 Task: Use Offroad Long Effect in this video Movie B.mp4
Action: Mouse moved to (355, 150)
Screenshot: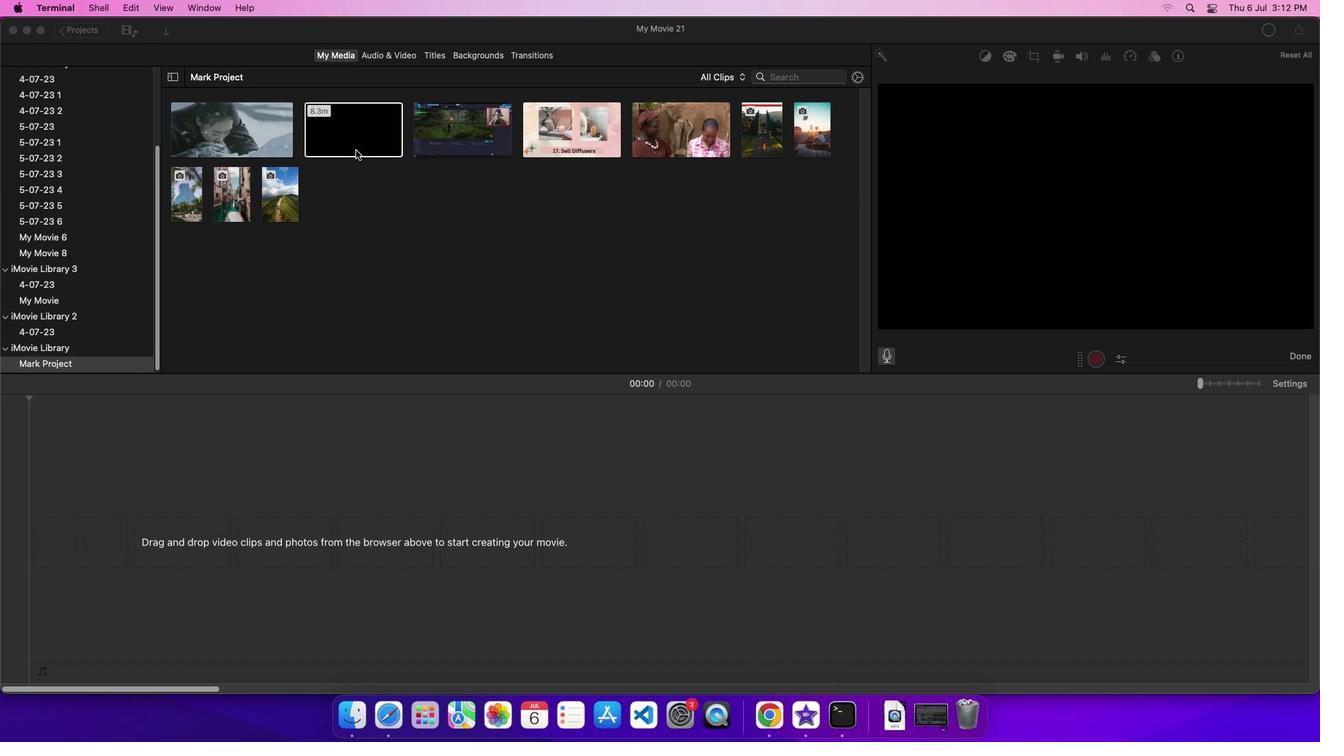 
Action: Mouse pressed left at (355, 150)
Screenshot: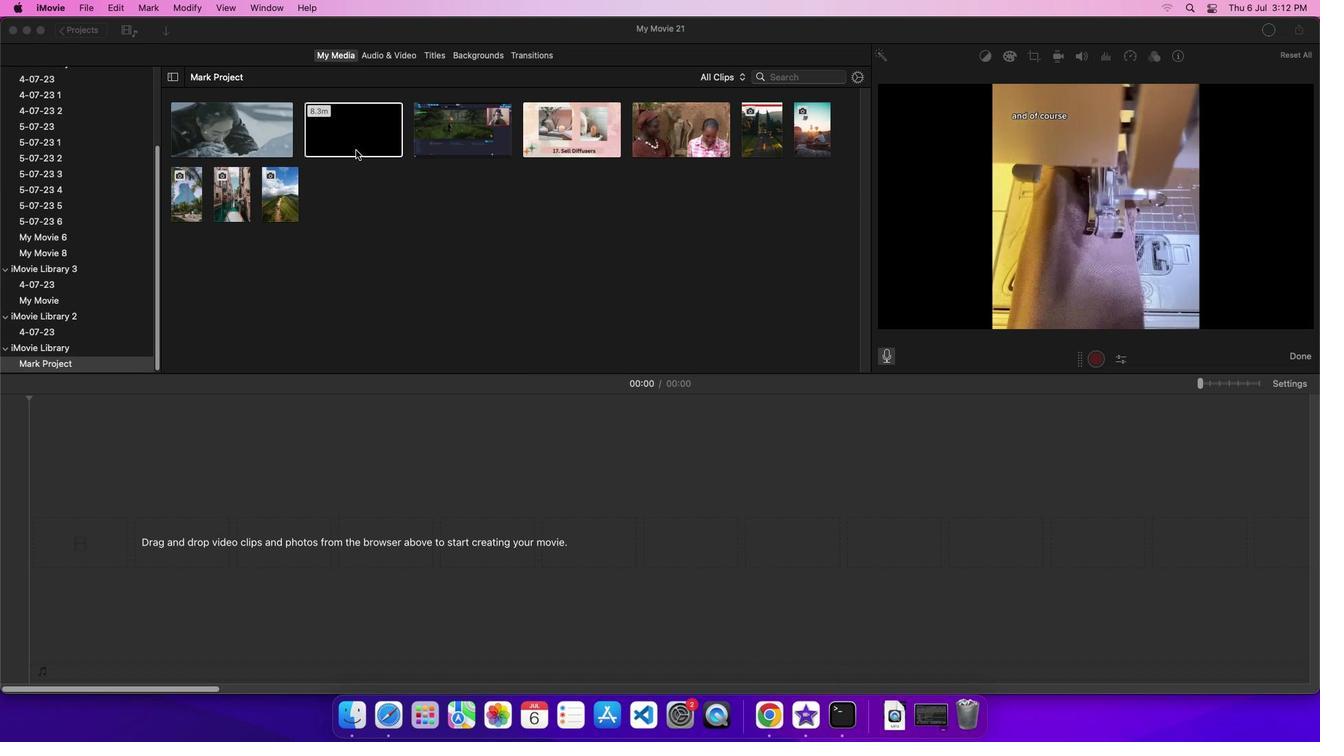
Action: Mouse moved to (376, 128)
Screenshot: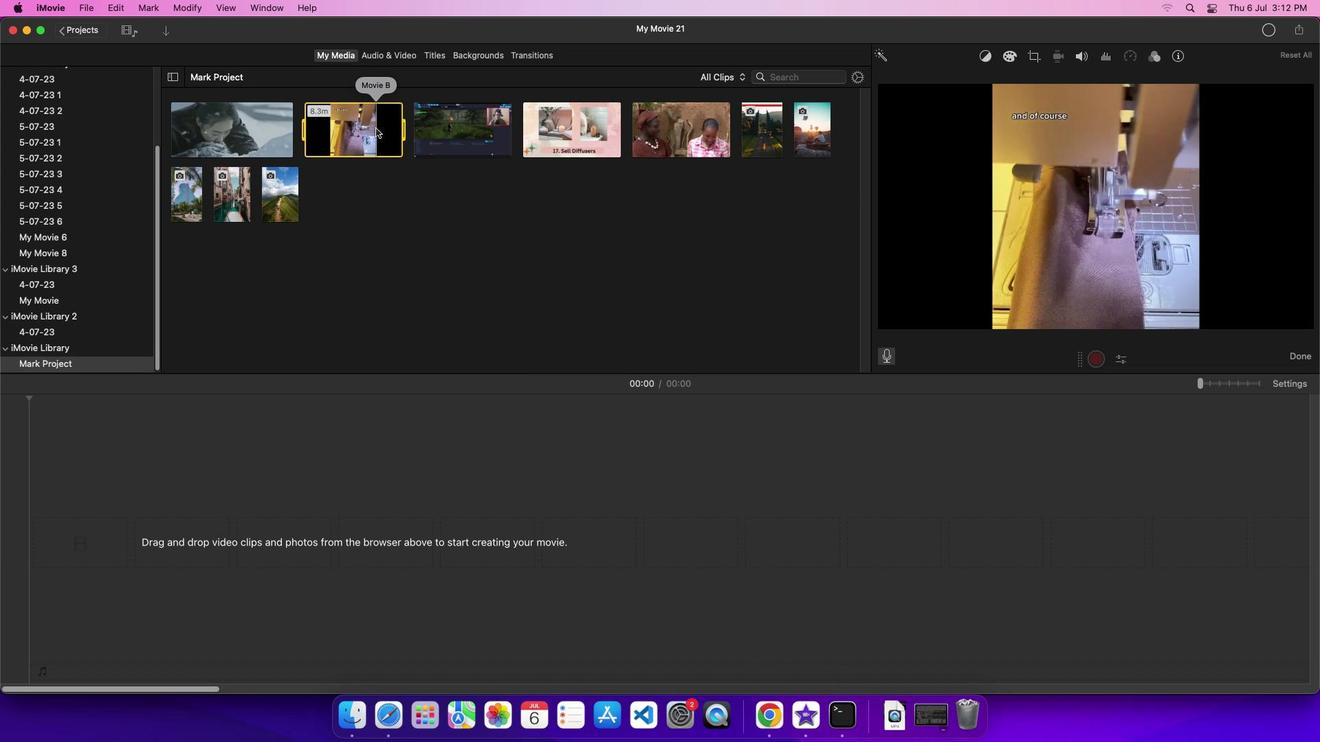 
Action: Mouse pressed left at (376, 128)
Screenshot: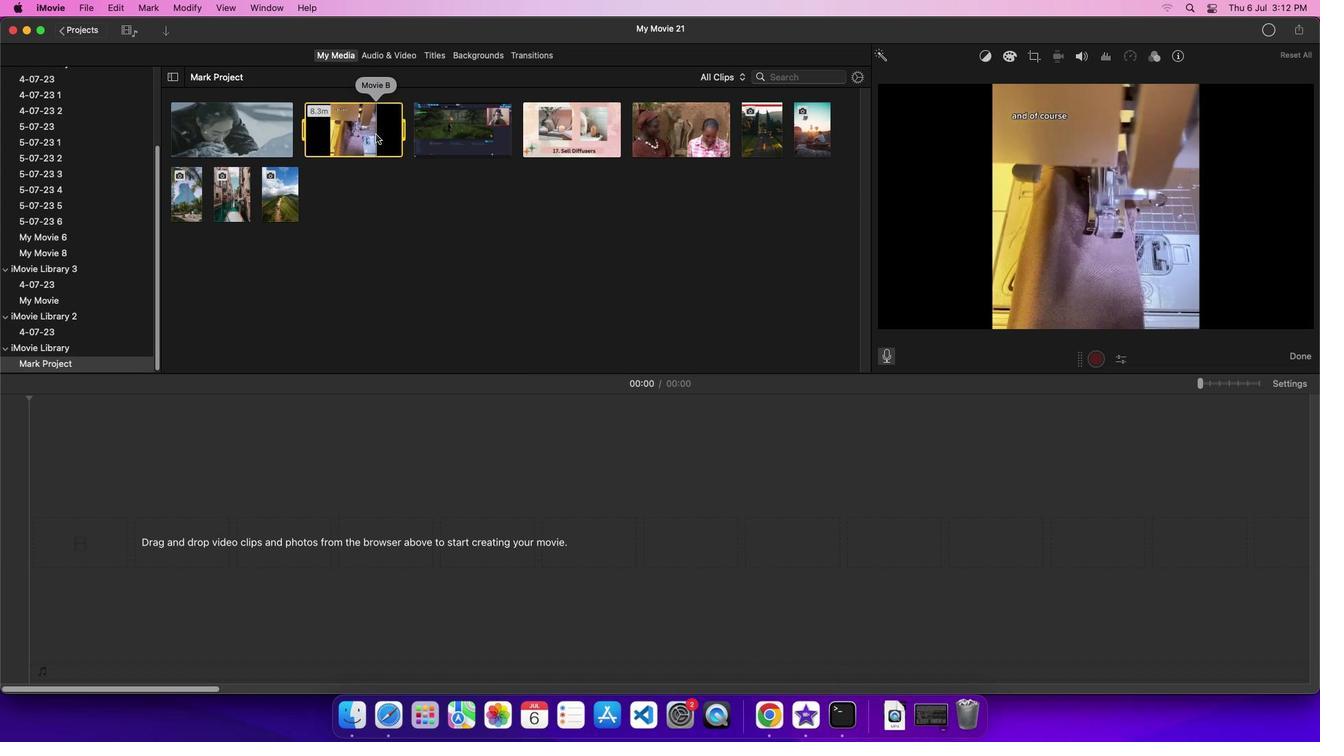 
Action: Mouse moved to (397, 53)
Screenshot: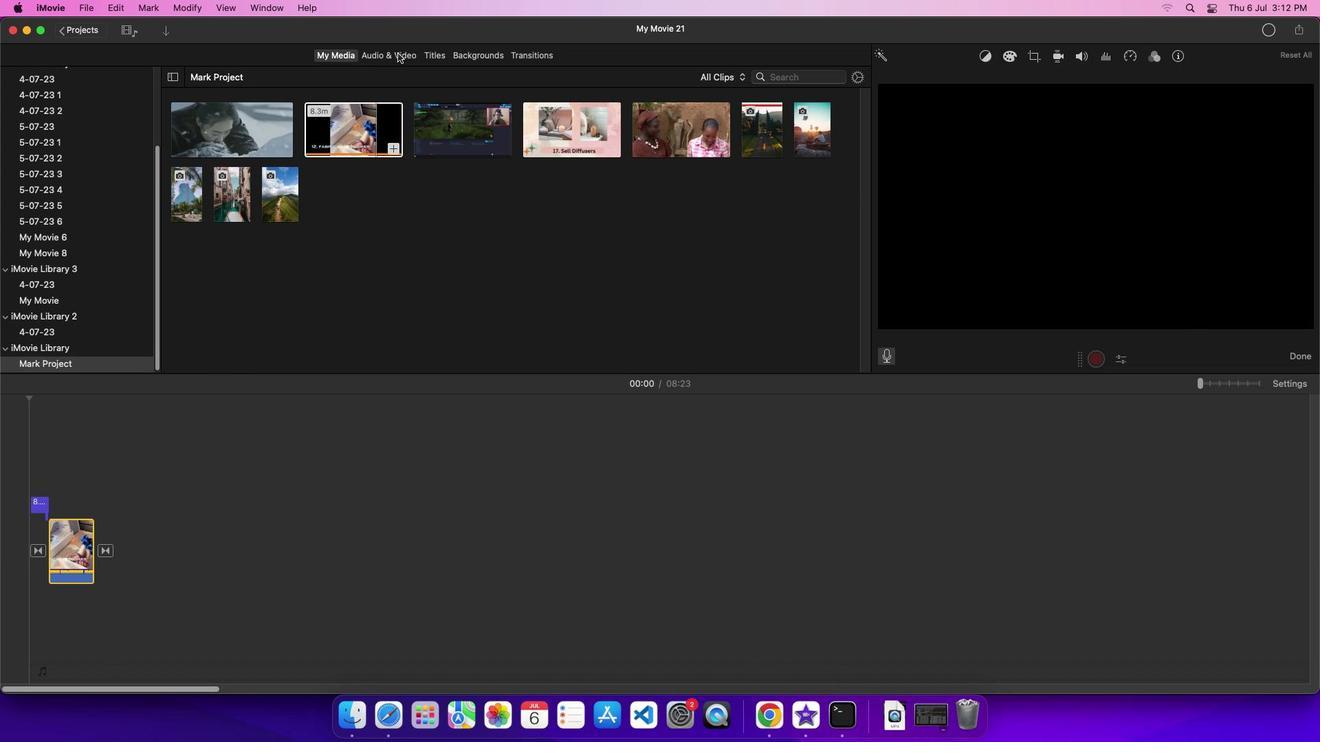 
Action: Mouse pressed left at (397, 53)
Screenshot: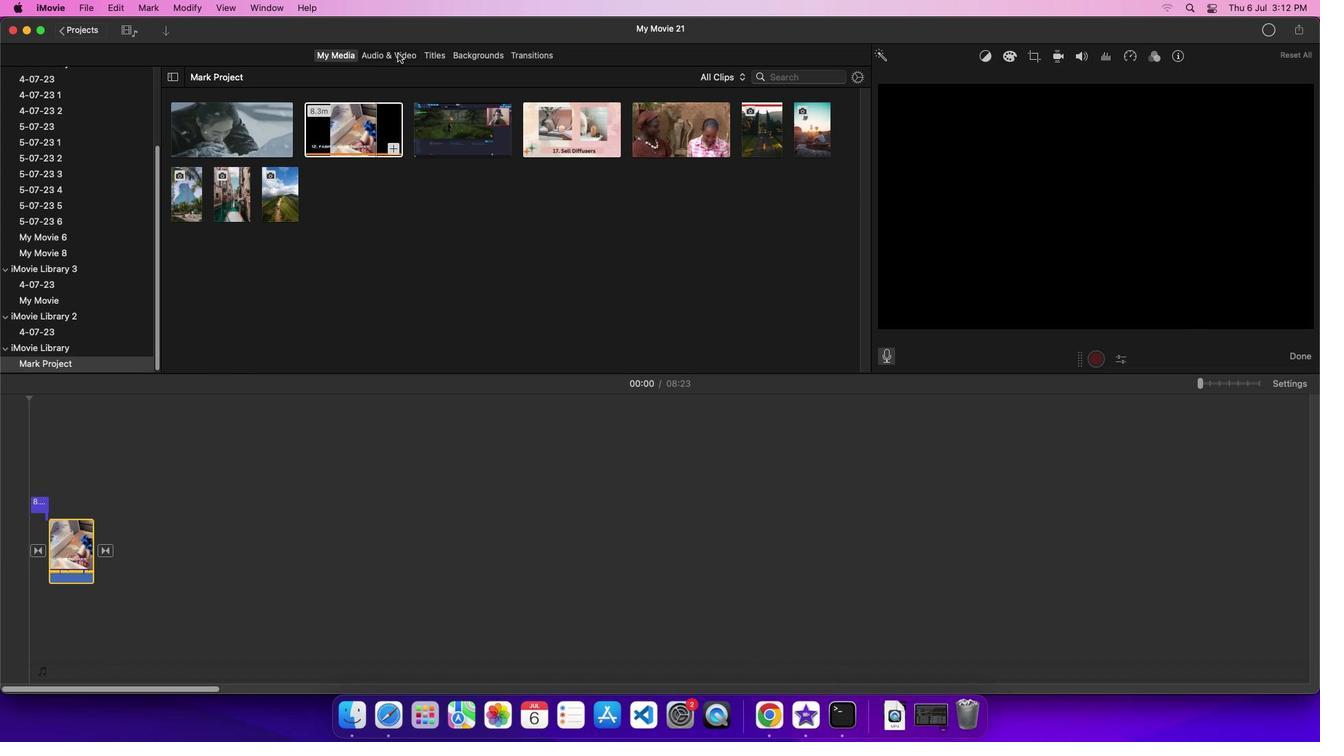 
Action: Mouse moved to (63, 126)
Screenshot: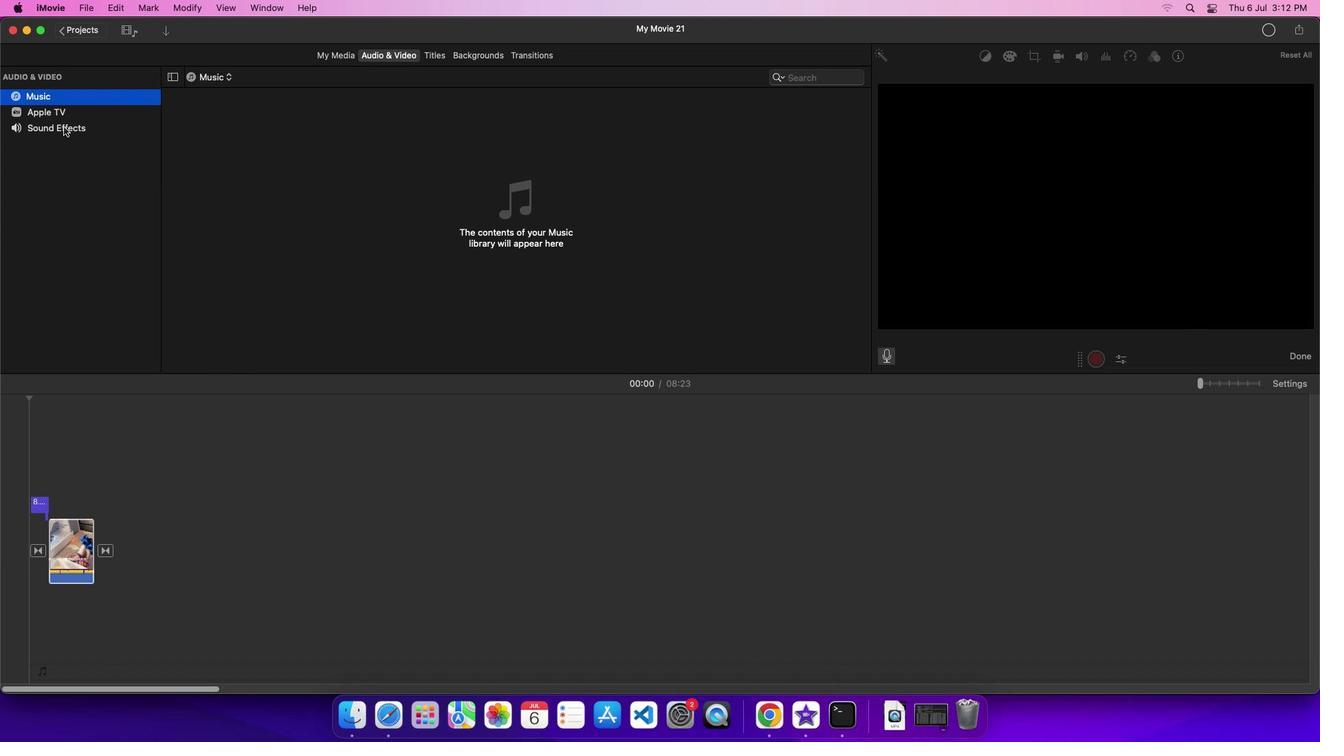 
Action: Mouse pressed left at (63, 126)
Screenshot: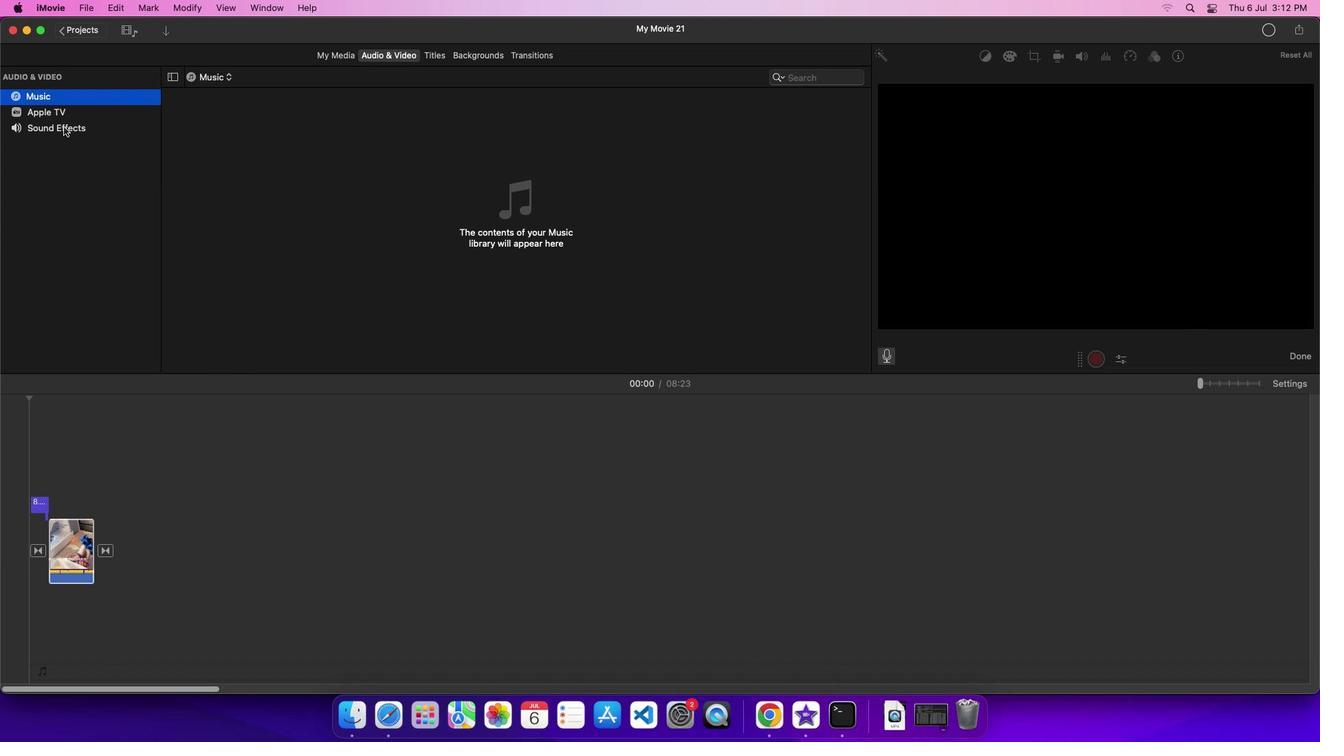 
Action: Mouse moved to (218, 299)
Screenshot: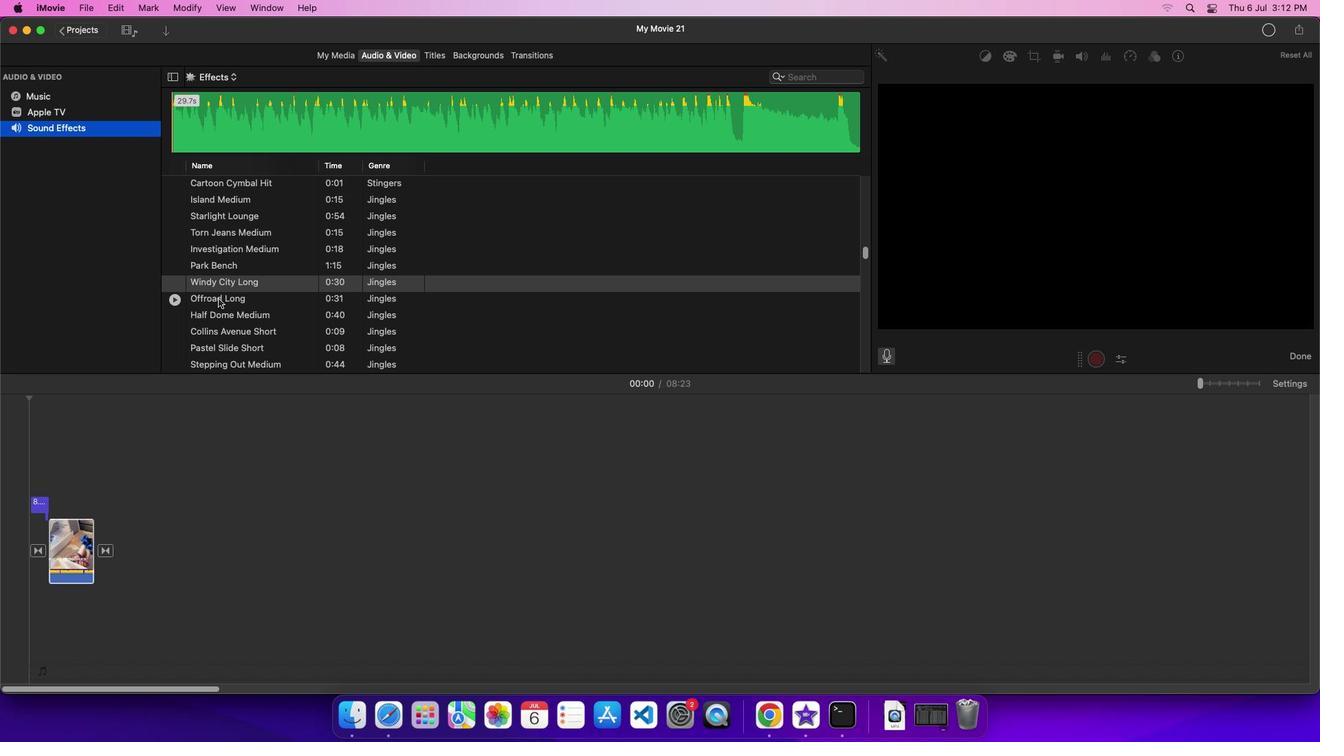 
Action: Mouse pressed left at (218, 299)
Screenshot: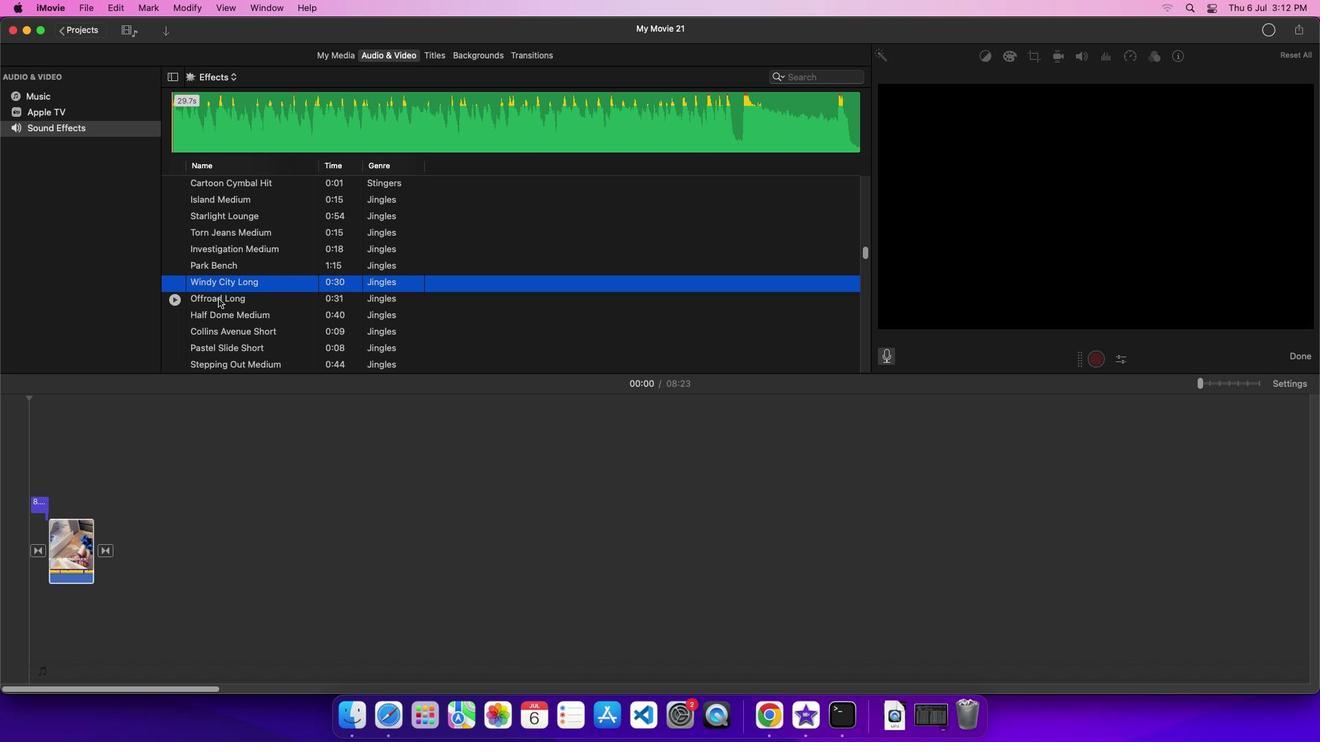 
Action: Mouse moved to (267, 303)
Screenshot: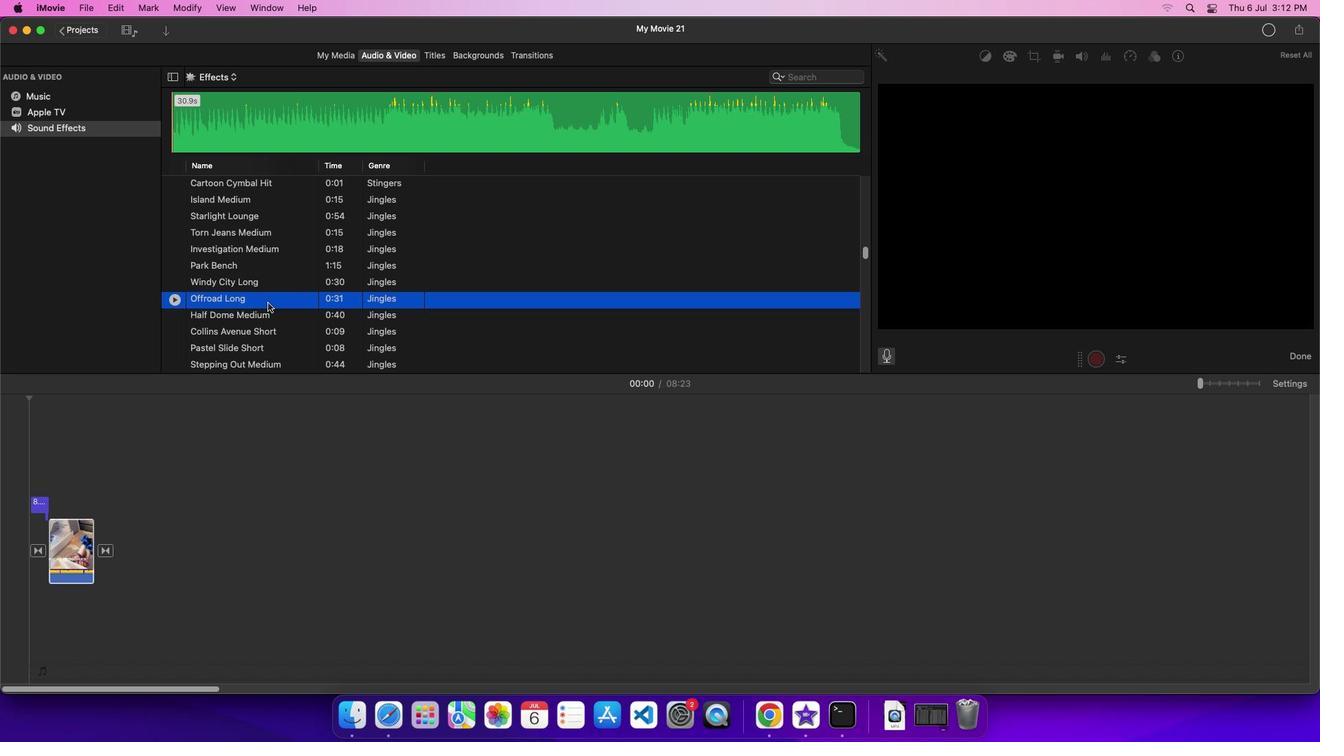 
Action: Mouse pressed left at (267, 303)
Screenshot: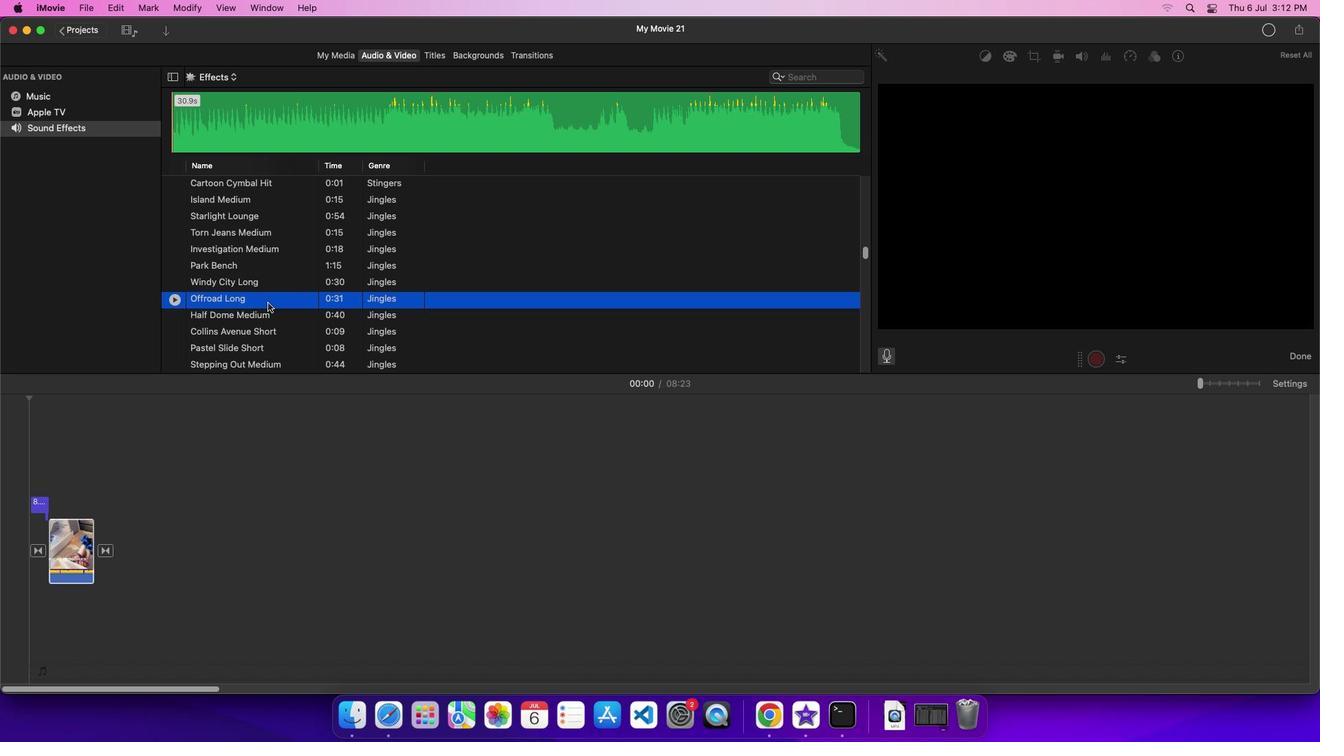 
Action: Mouse moved to (118, 573)
Screenshot: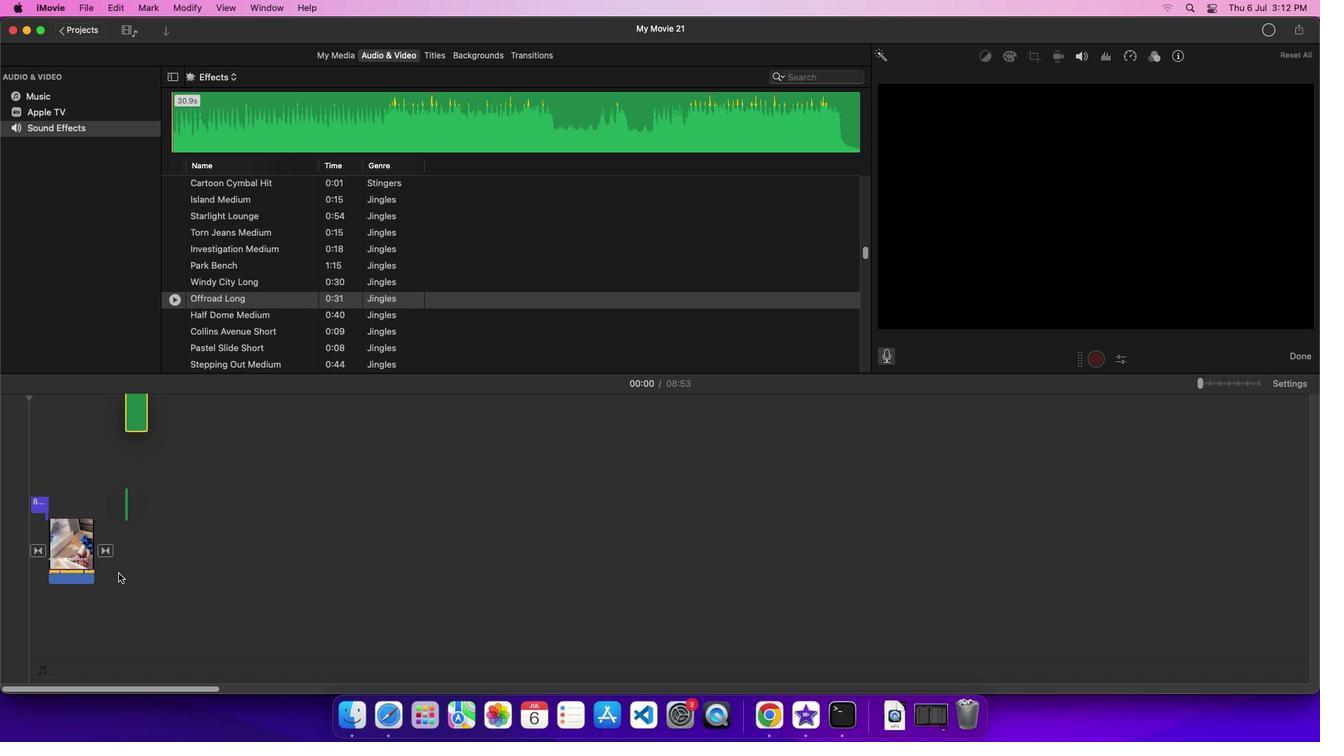 
